 Task: Select the file "Mousepointer" for the mouse pointer image.
Action: Mouse moved to (72, 10)
Screenshot: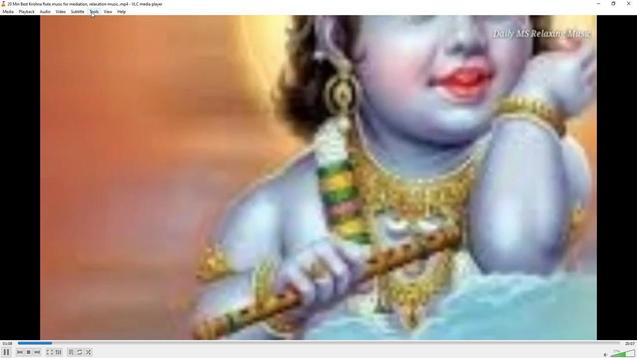 
Action: Mouse pressed left at (72, 10)
Screenshot: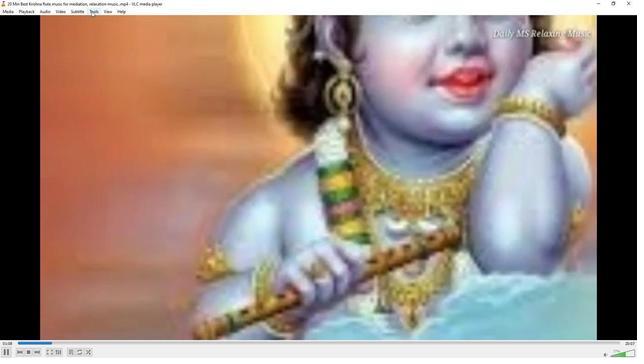 
Action: Mouse moved to (82, 88)
Screenshot: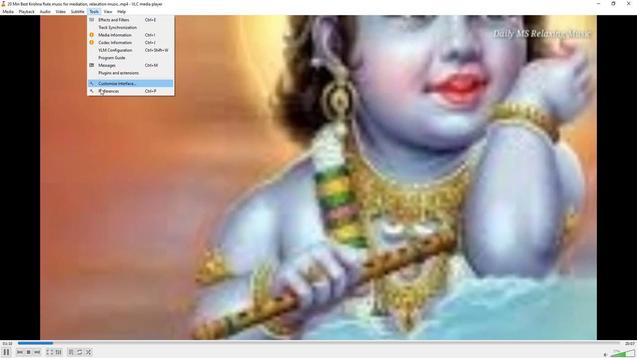 
Action: Mouse pressed left at (82, 88)
Screenshot: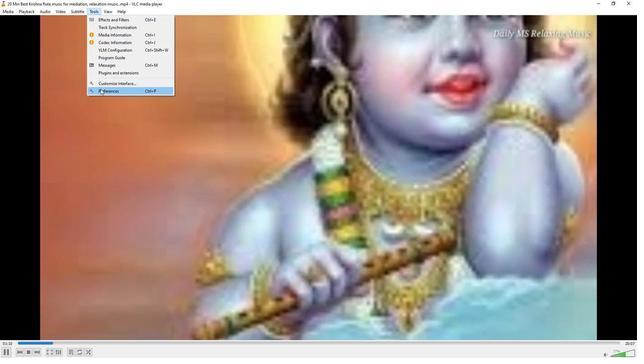 
Action: Mouse moved to (204, 293)
Screenshot: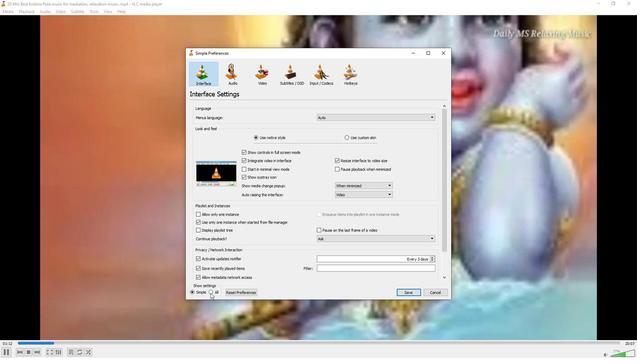 
Action: Mouse pressed left at (204, 293)
Screenshot: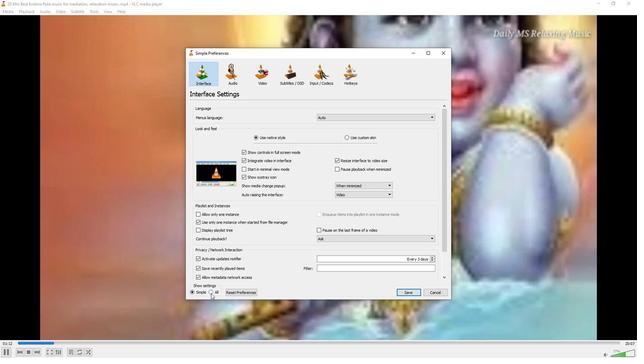 
Action: Mouse moved to (193, 177)
Screenshot: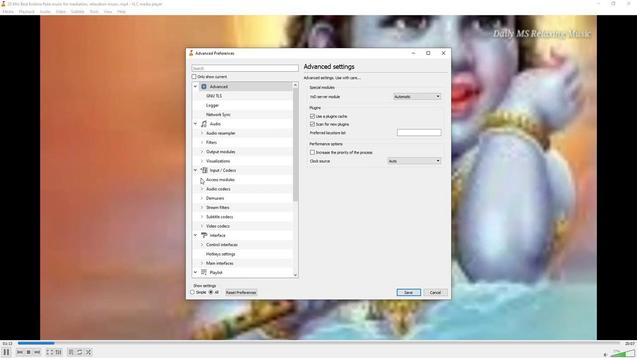 
Action: Mouse pressed left at (193, 177)
Screenshot: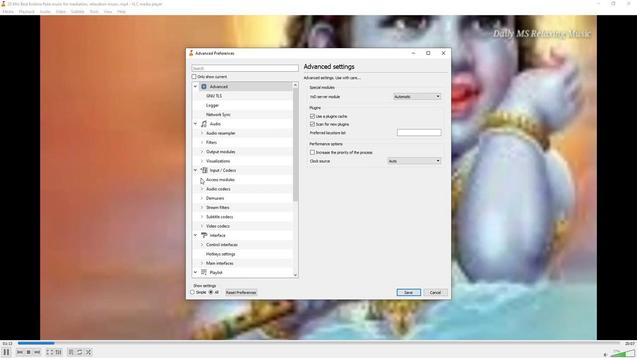 
Action: Mouse moved to (210, 203)
Screenshot: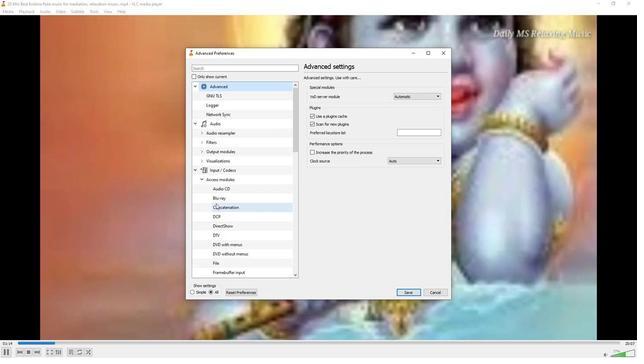 
Action: Mouse scrolled (210, 202) with delta (0, 0)
Screenshot: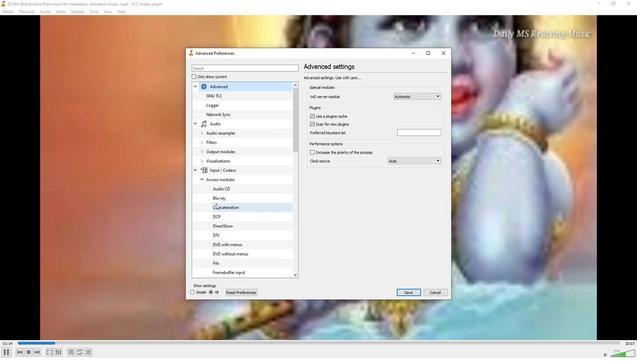 
Action: Mouse scrolled (210, 202) with delta (0, 0)
Screenshot: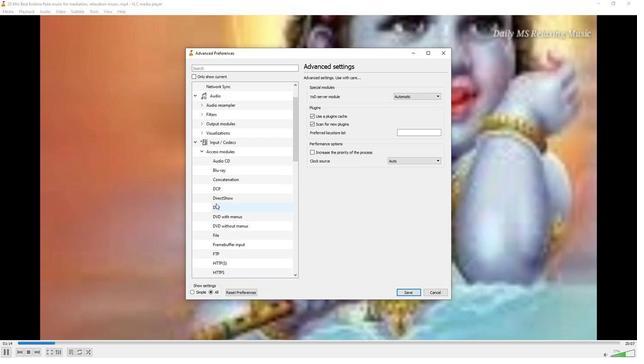 
Action: Mouse scrolled (210, 202) with delta (0, 0)
Screenshot: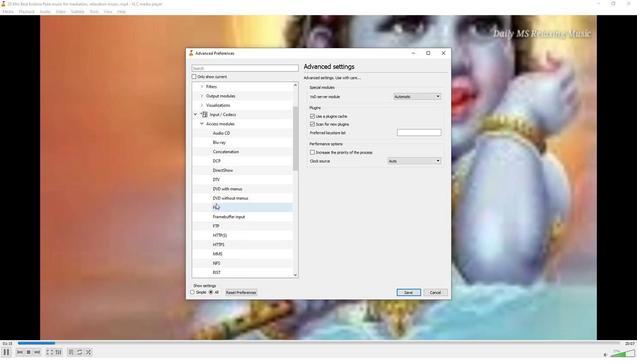 
Action: Mouse scrolled (210, 202) with delta (0, 0)
Screenshot: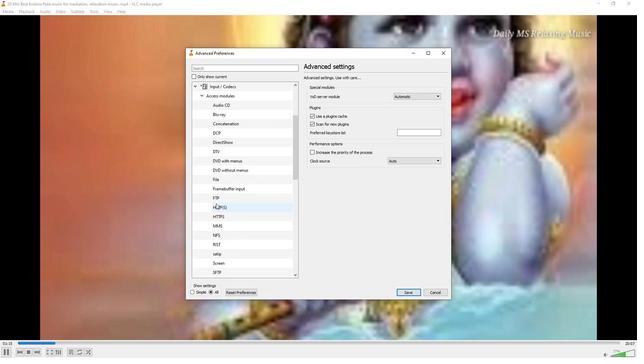 
Action: Mouse scrolled (210, 202) with delta (0, 0)
Screenshot: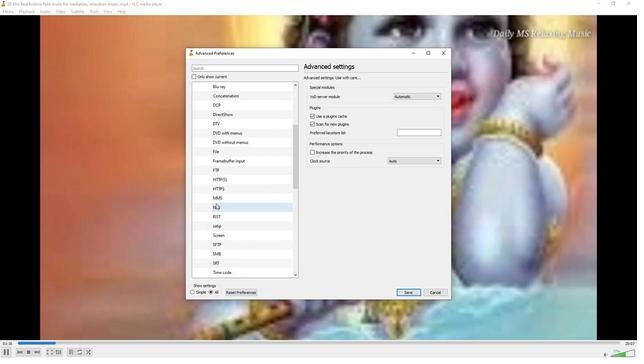 
Action: Mouse moved to (219, 205)
Screenshot: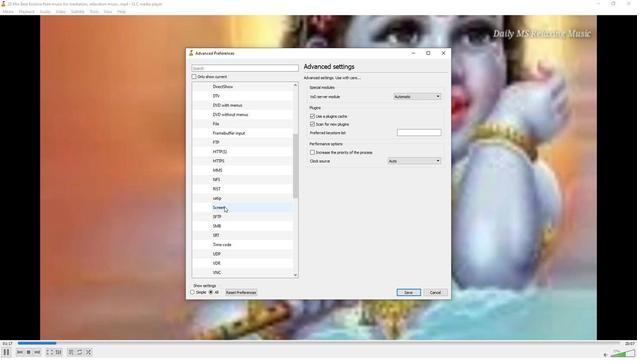 
Action: Mouse pressed left at (219, 205)
Screenshot: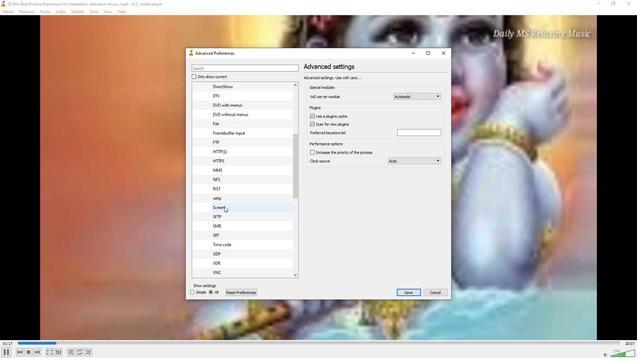 
Action: Mouse moved to (455, 140)
Screenshot: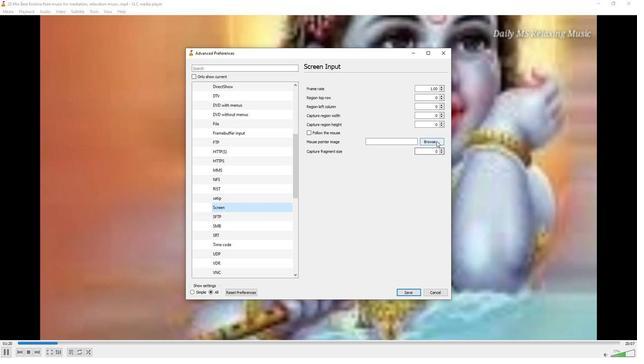 
Action: Mouse pressed left at (455, 140)
Screenshot: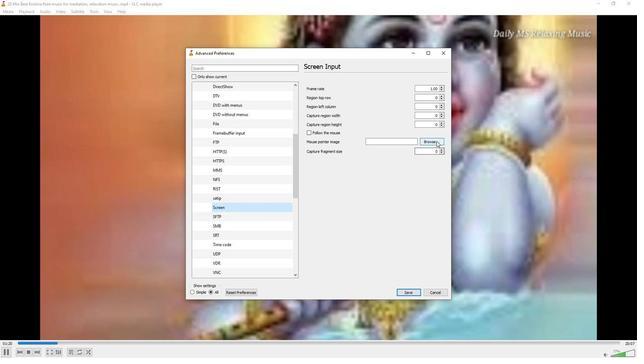 
Action: Mouse moved to (286, 106)
Screenshot: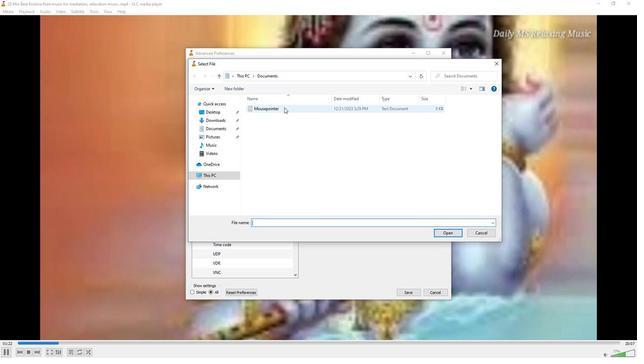 
Action: Mouse pressed left at (286, 106)
Screenshot: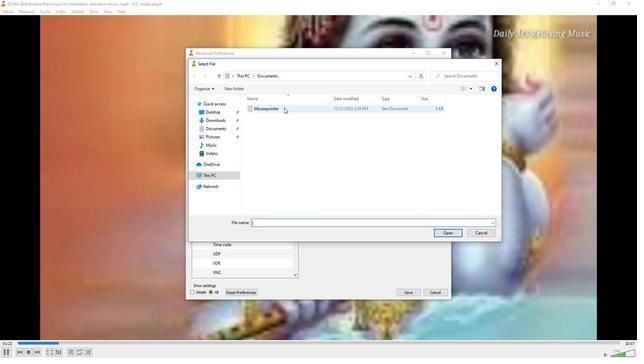 
Action: Mouse moved to (285, 109)
Screenshot: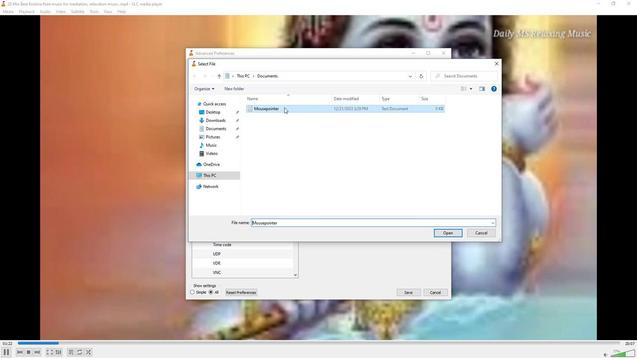 
